 Task: Set the frame threads for the Dav1d video decoder to 2.
Action: Mouse moved to (94, 15)
Screenshot: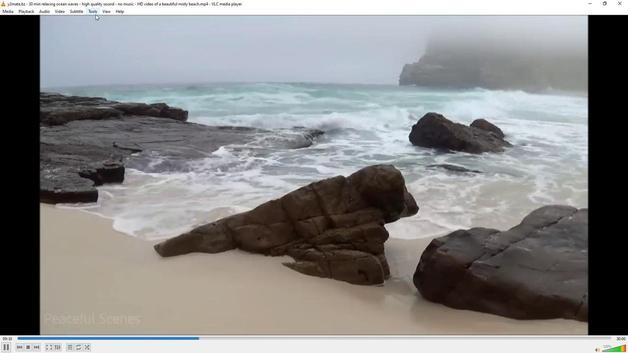 
Action: Mouse pressed left at (94, 15)
Screenshot: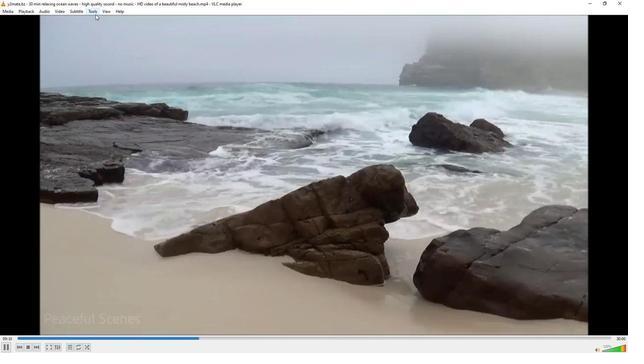 
Action: Mouse moved to (104, 88)
Screenshot: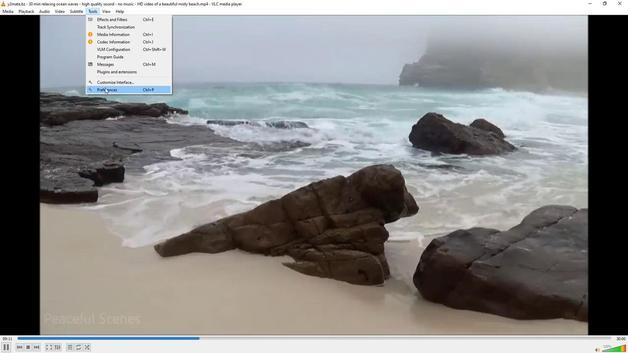 
Action: Mouse pressed left at (104, 88)
Screenshot: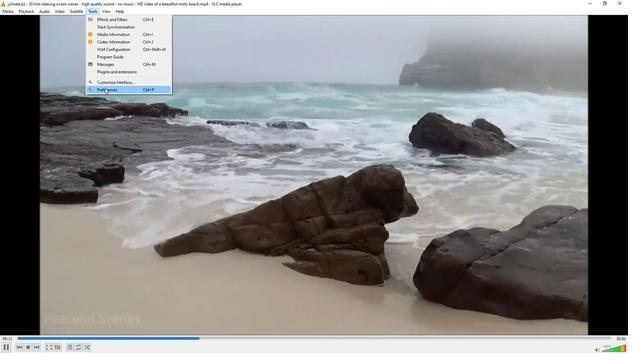 
Action: Mouse moved to (74, 274)
Screenshot: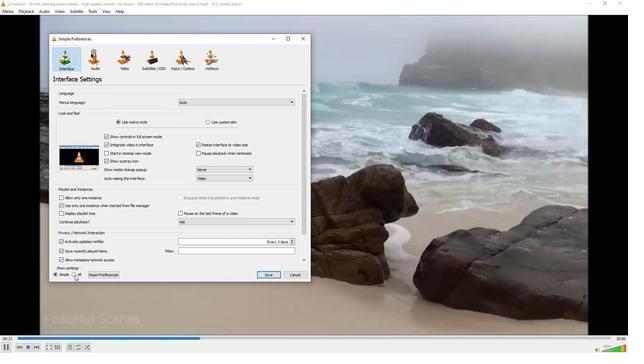 
Action: Mouse pressed left at (74, 274)
Screenshot: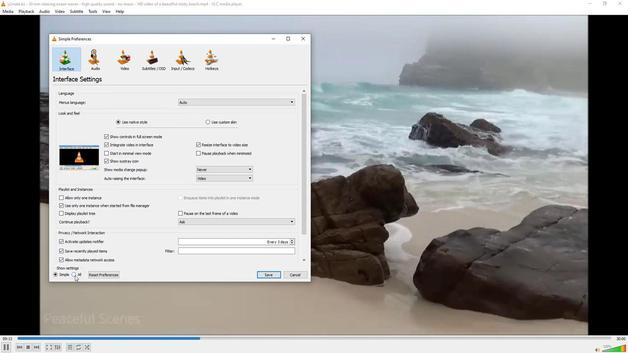 
Action: Mouse moved to (65, 183)
Screenshot: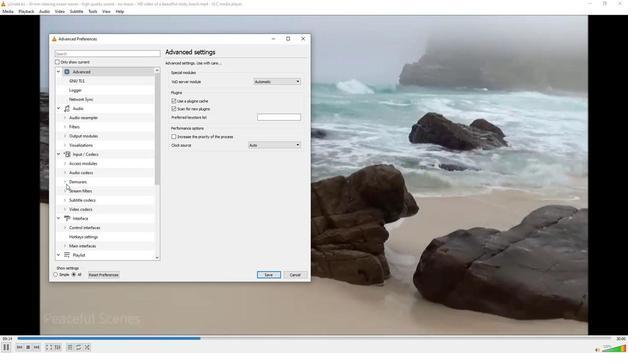 
Action: Mouse pressed left at (65, 183)
Screenshot: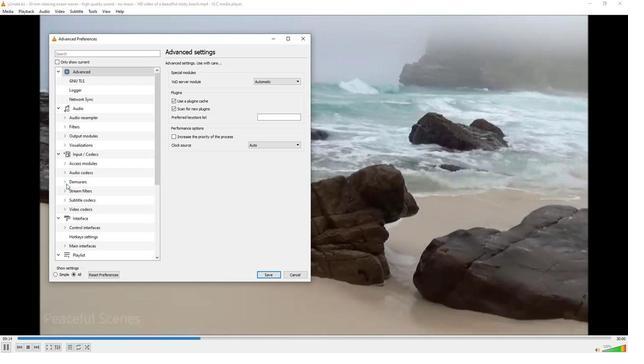 
Action: Mouse moved to (82, 201)
Screenshot: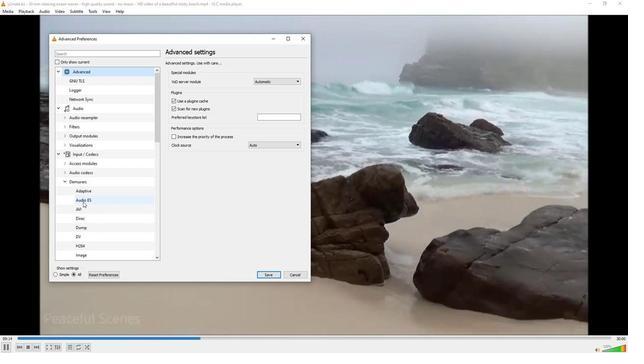 
Action: Mouse scrolled (82, 201) with delta (0, 0)
Screenshot: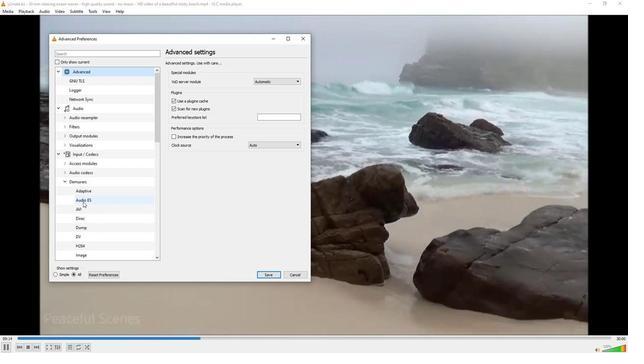 
Action: Mouse moved to (82, 202)
Screenshot: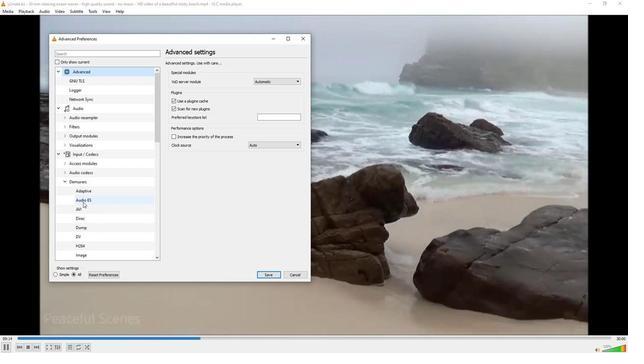 
Action: Mouse scrolled (82, 201) with delta (0, 0)
Screenshot: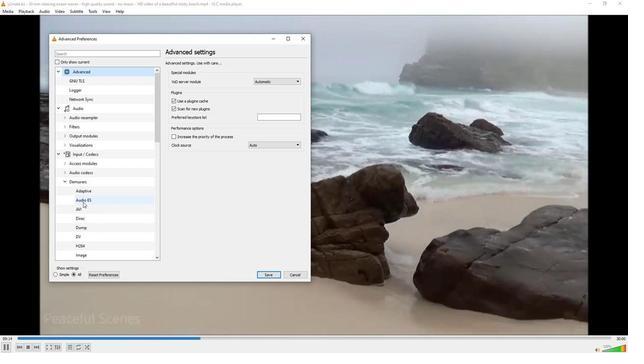 
Action: Mouse scrolled (82, 201) with delta (0, 0)
Screenshot: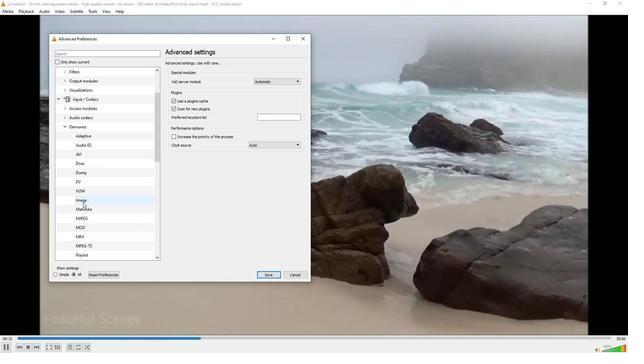 
Action: Mouse scrolled (82, 201) with delta (0, 0)
Screenshot: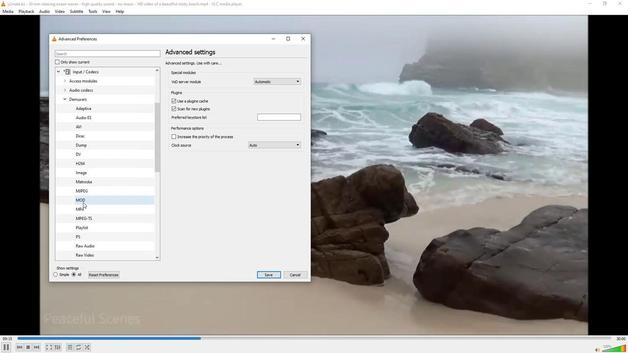 
Action: Mouse scrolled (82, 201) with delta (0, 0)
Screenshot: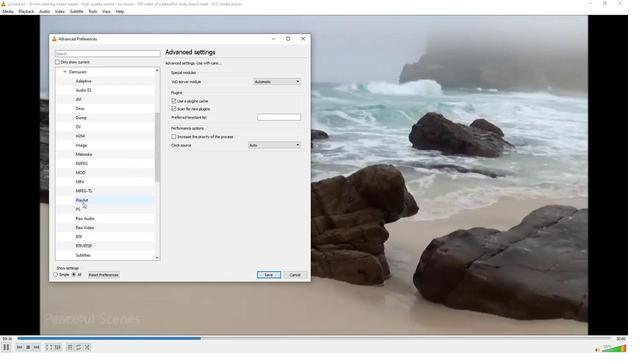 
Action: Mouse moved to (65, 254)
Screenshot: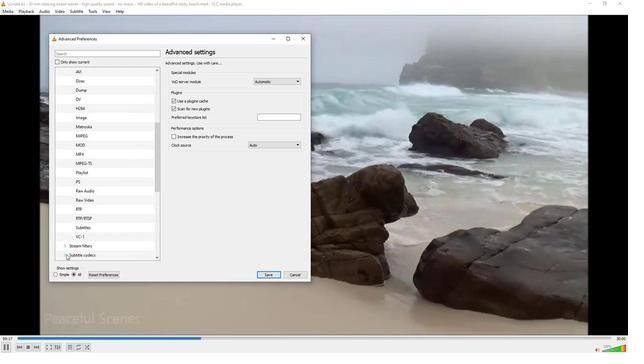 
Action: Mouse scrolled (65, 253) with delta (0, 0)
Screenshot: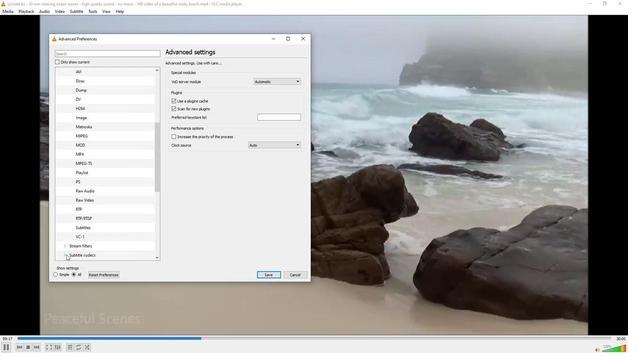 
Action: Mouse moved to (65, 235)
Screenshot: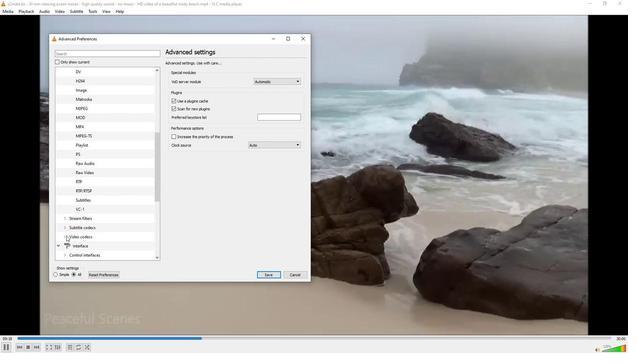 
Action: Mouse pressed left at (65, 235)
Screenshot: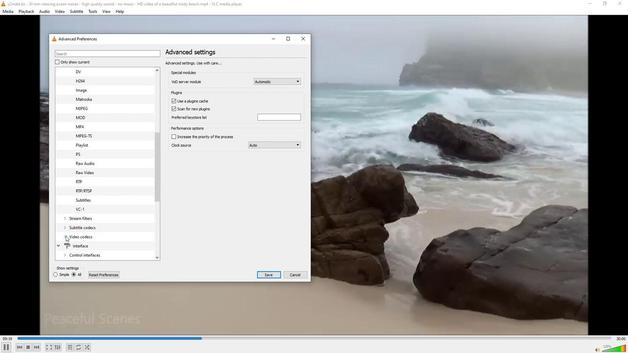 
Action: Mouse moved to (77, 243)
Screenshot: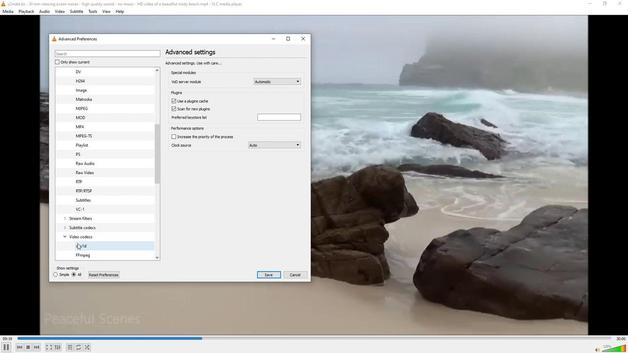 
Action: Mouse pressed left at (77, 243)
Screenshot: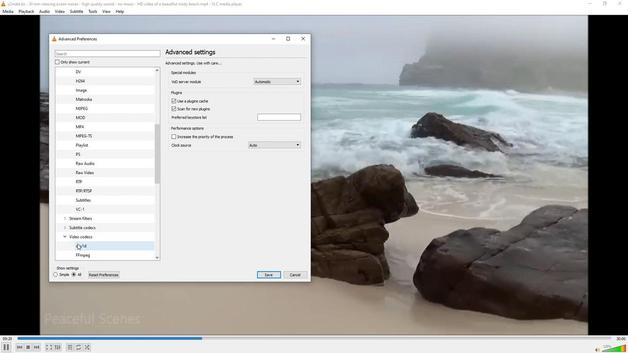 
Action: Mouse moved to (299, 73)
Screenshot: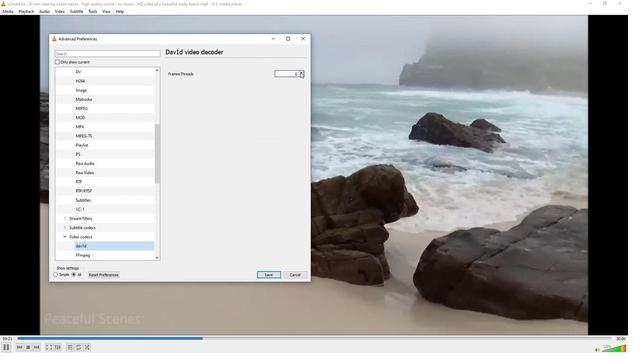 
Action: Mouse pressed left at (299, 73)
Screenshot: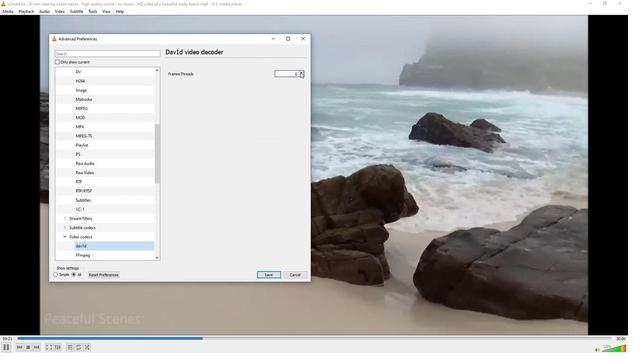 
Action: Mouse pressed left at (299, 73)
Screenshot: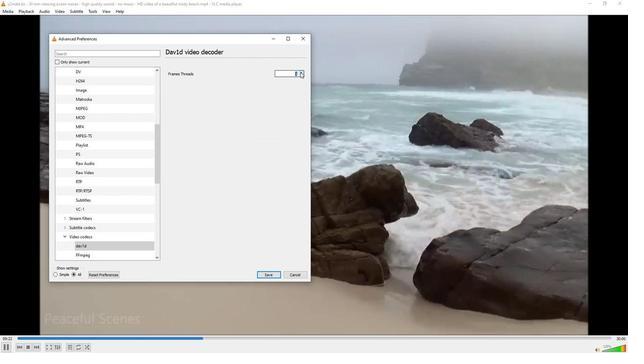 
Action: Mouse moved to (271, 106)
Screenshot: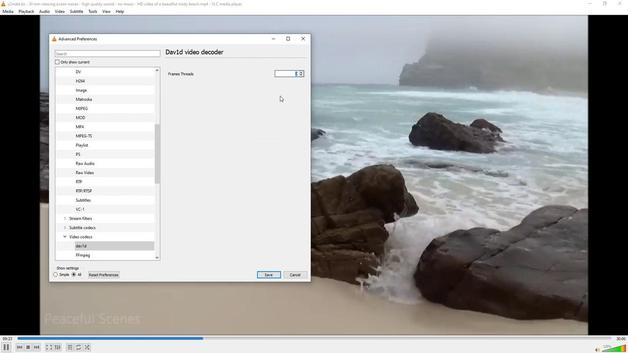 
